 Task: Add Bolillos Rolls to the cart.
Action: Mouse moved to (691, 249)
Screenshot: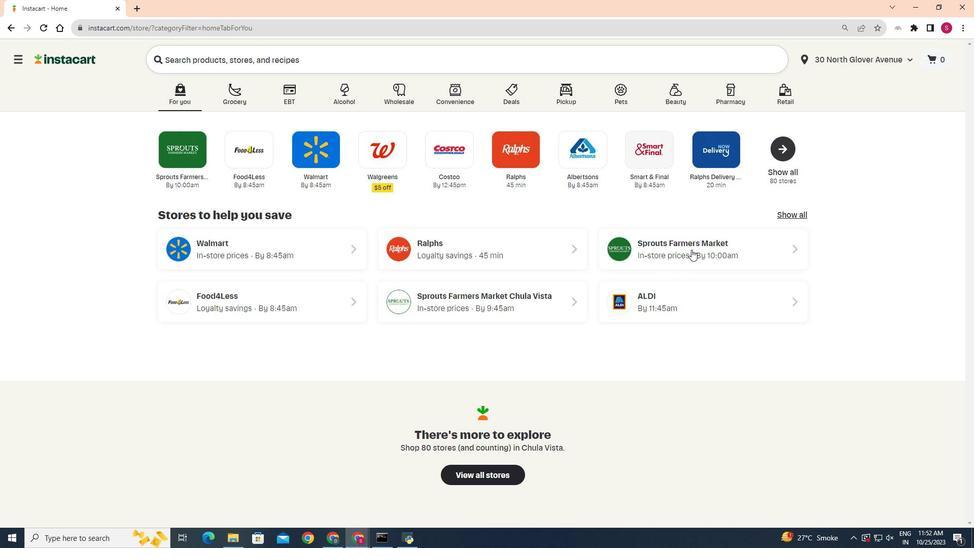 
Action: Mouse pressed left at (691, 249)
Screenshot: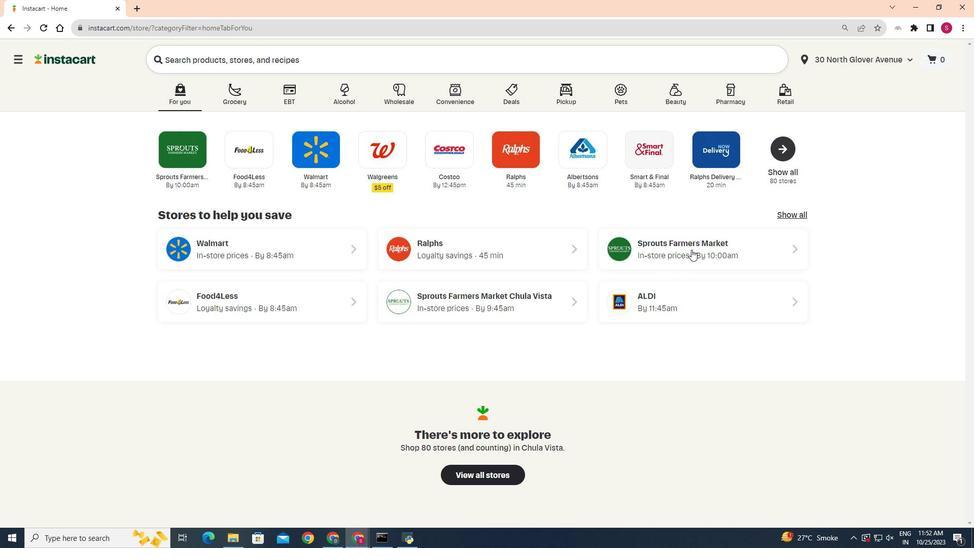 
Action: Mouse moved to (44, 442)
Screenshot: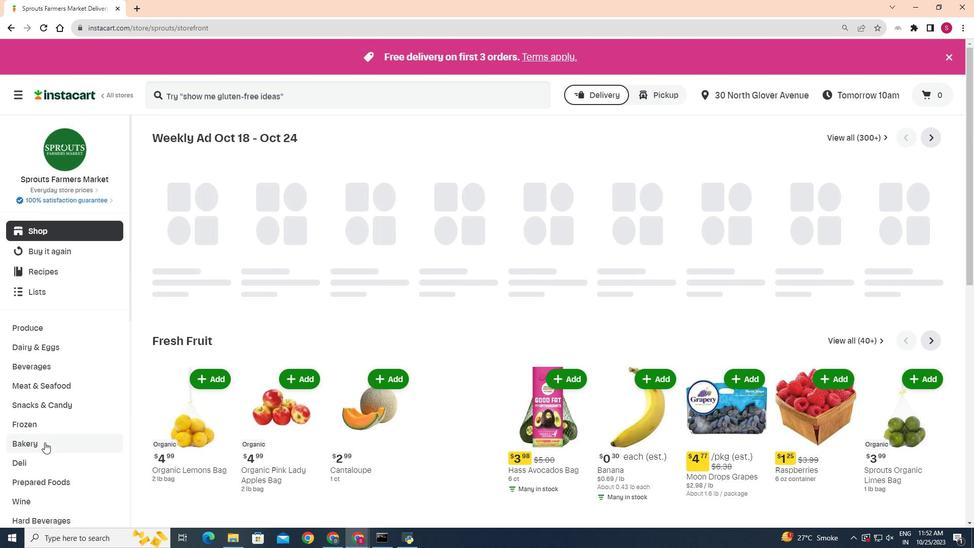 
Action: Mouse pressed left at (44, 442)
Screenshot: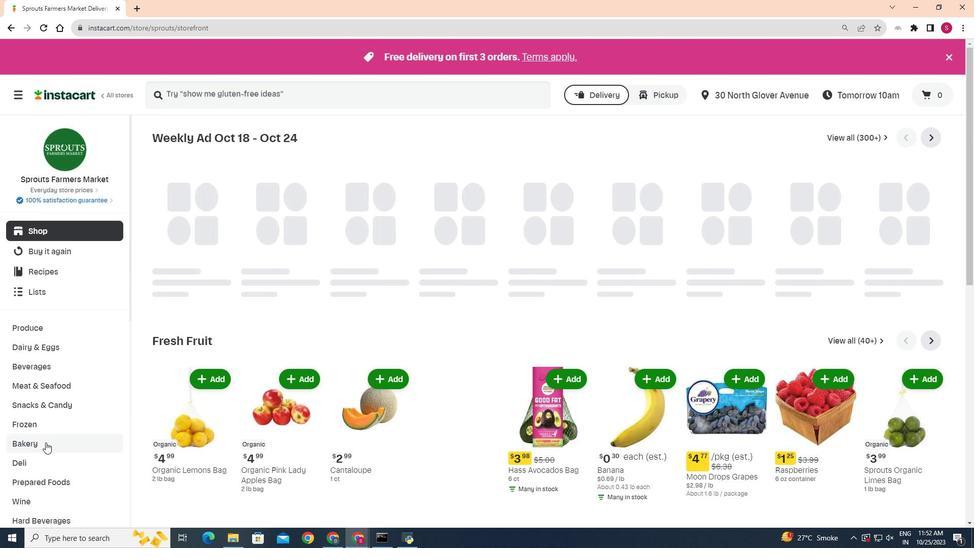 
Action: Mouse moved to (270, 163)
Screenshot: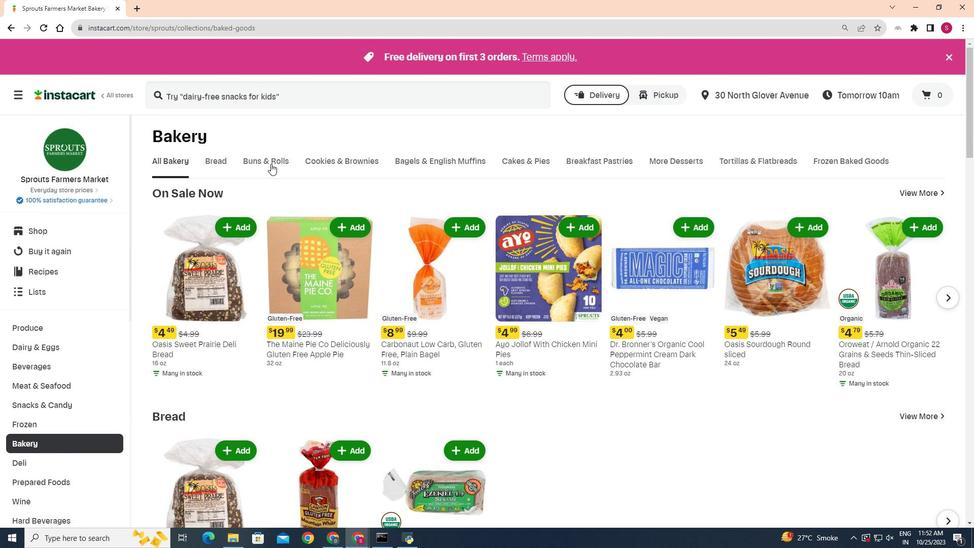 
Action: Mouse pressed left at (270, 163)
Screenshot: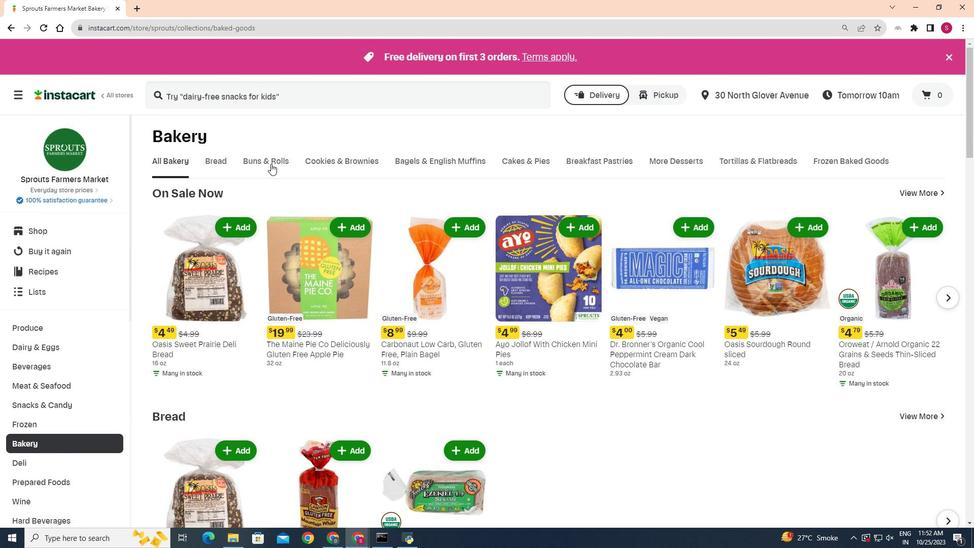 
Action: Mouse moved to (431, 195)
Screenshot: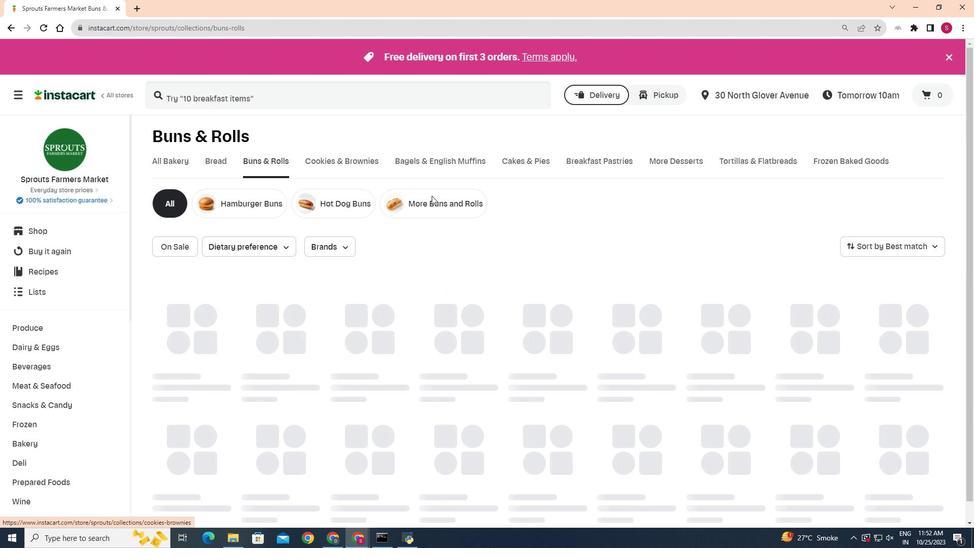 
Action: Mouse pressed left at (431, 195)
Screenshot: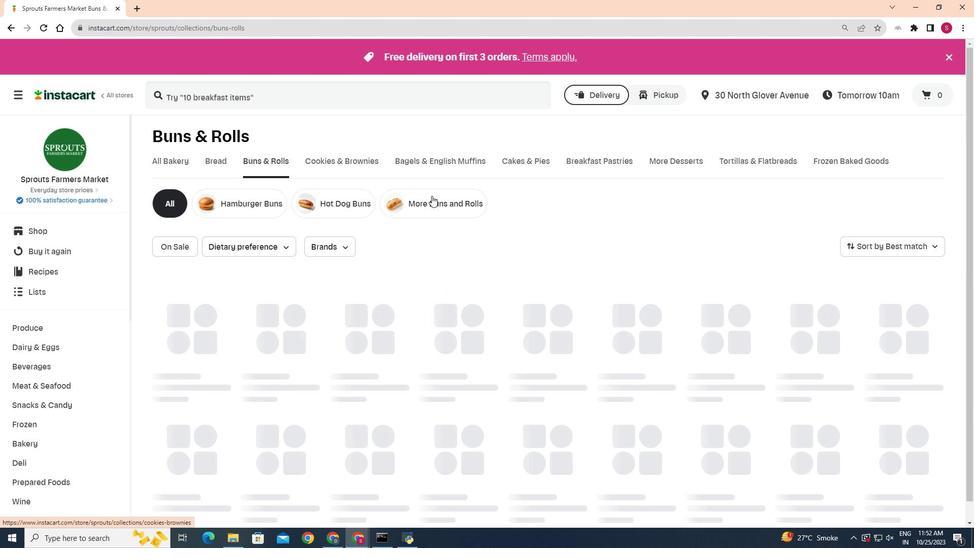 
Action: Mouse moved to (577, 304)
Screenshot: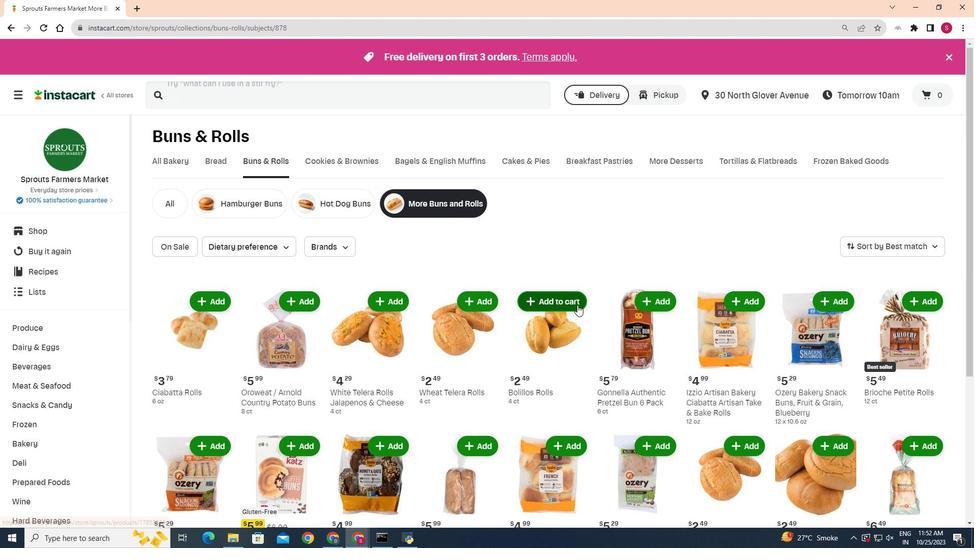 
Action: Mouse pressed left at (577, 304)
Screenshot: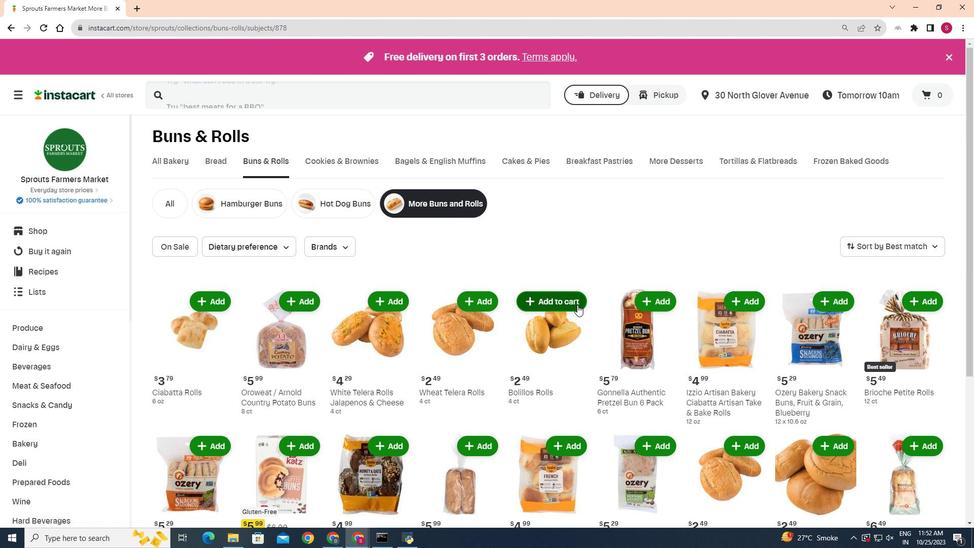 
Action: Mouse moved to (579, 303)
Screenshot: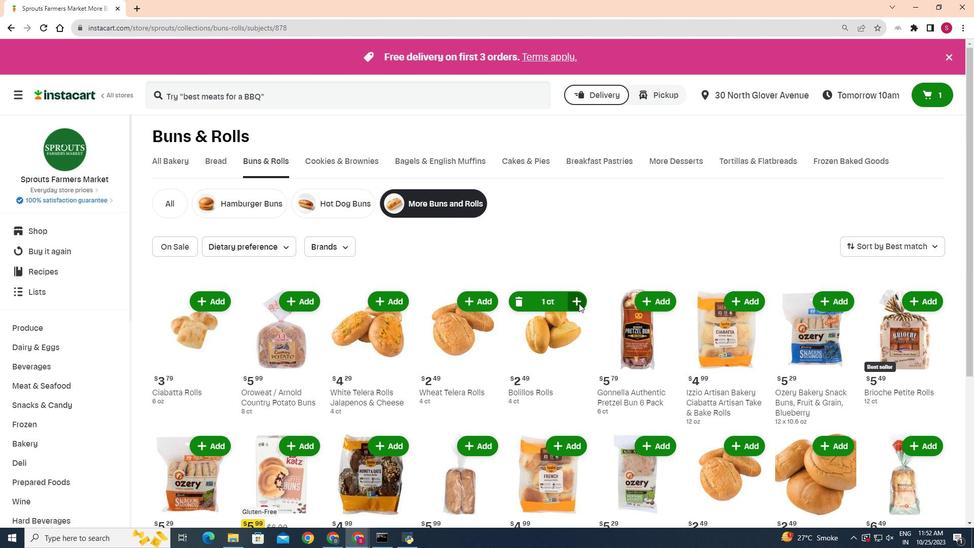 
